Task: Compose a message to Hitesh Gulati.
Action: Mouse moved to (733, 103)
Screenshot: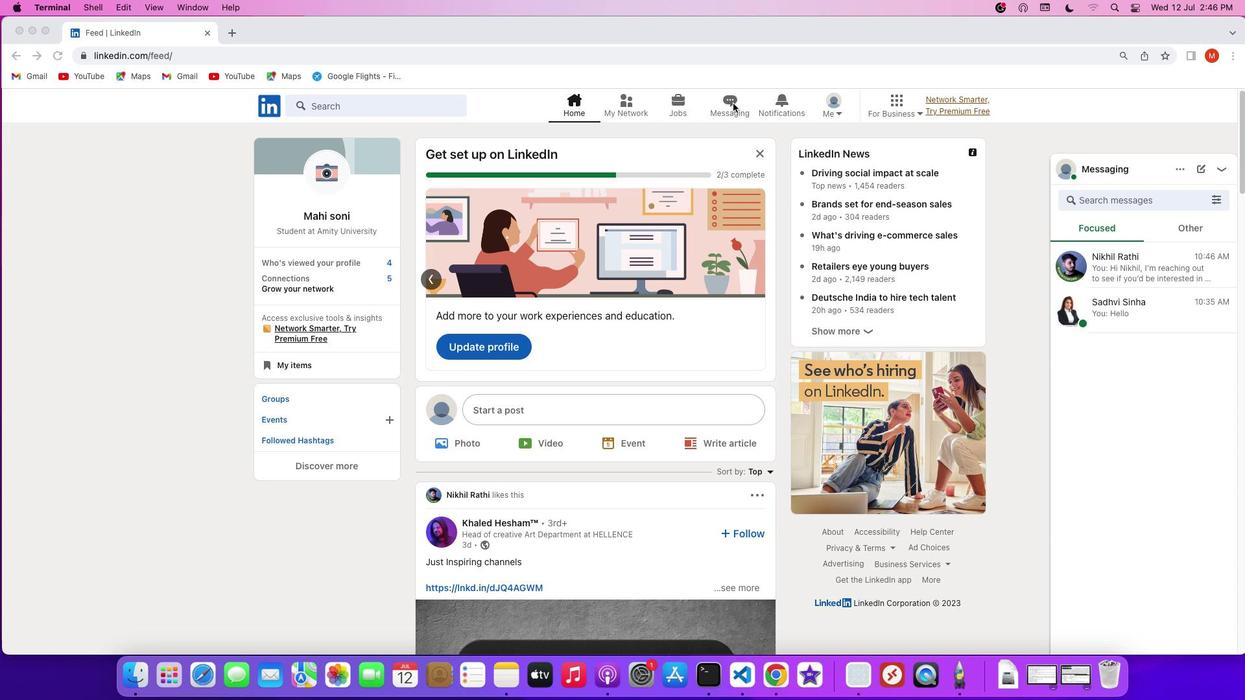 
Action: Mouse pressed left at (733, 103)
Screenshot: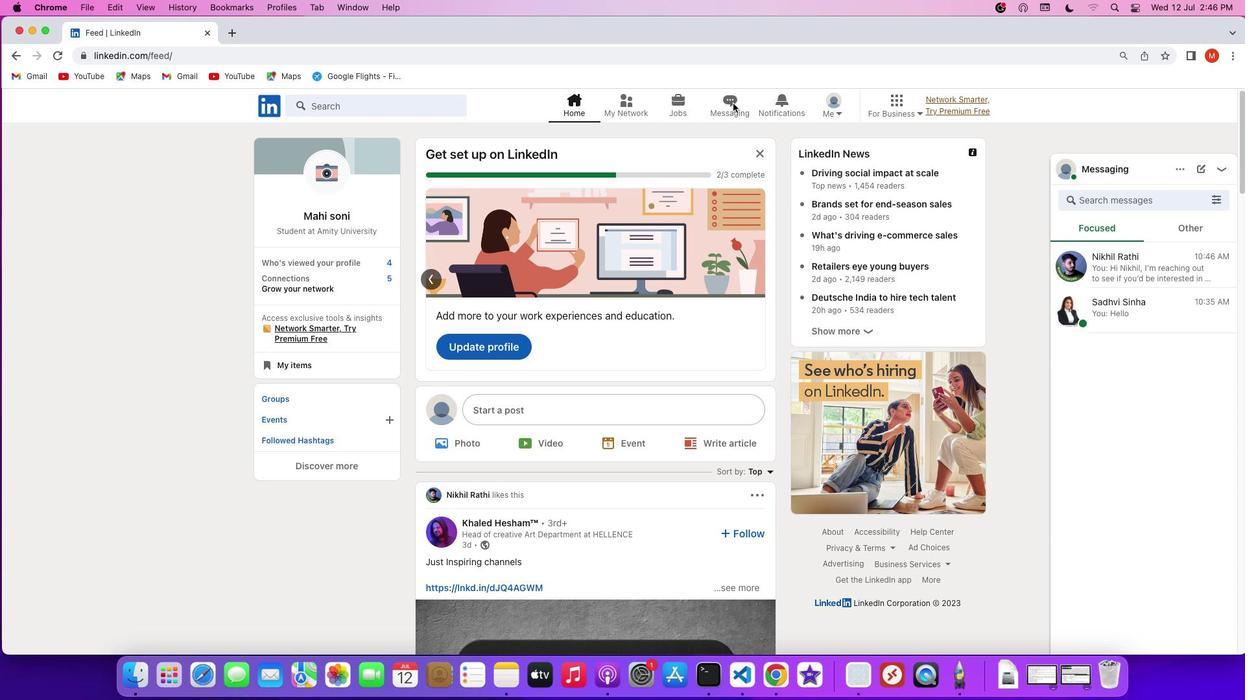 
Action: Mouse pressed left at (733, 103)
Screenshot: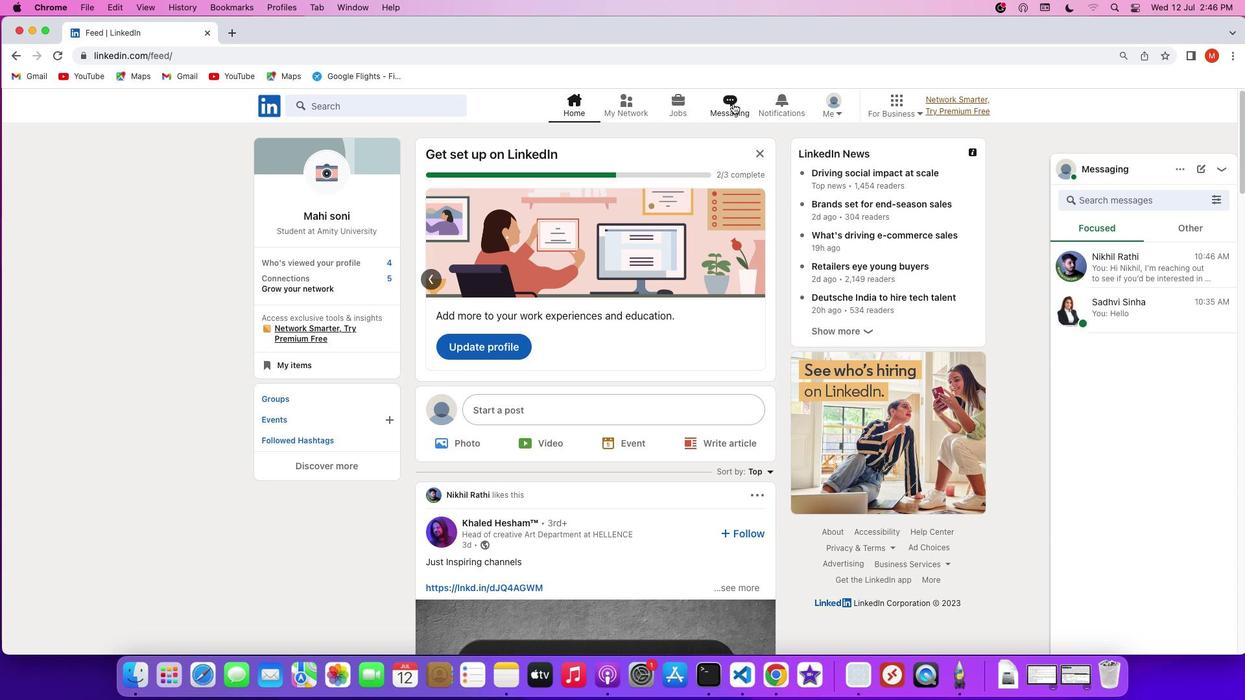 
Action: Mouse moved to (440, 152)
Screenshot: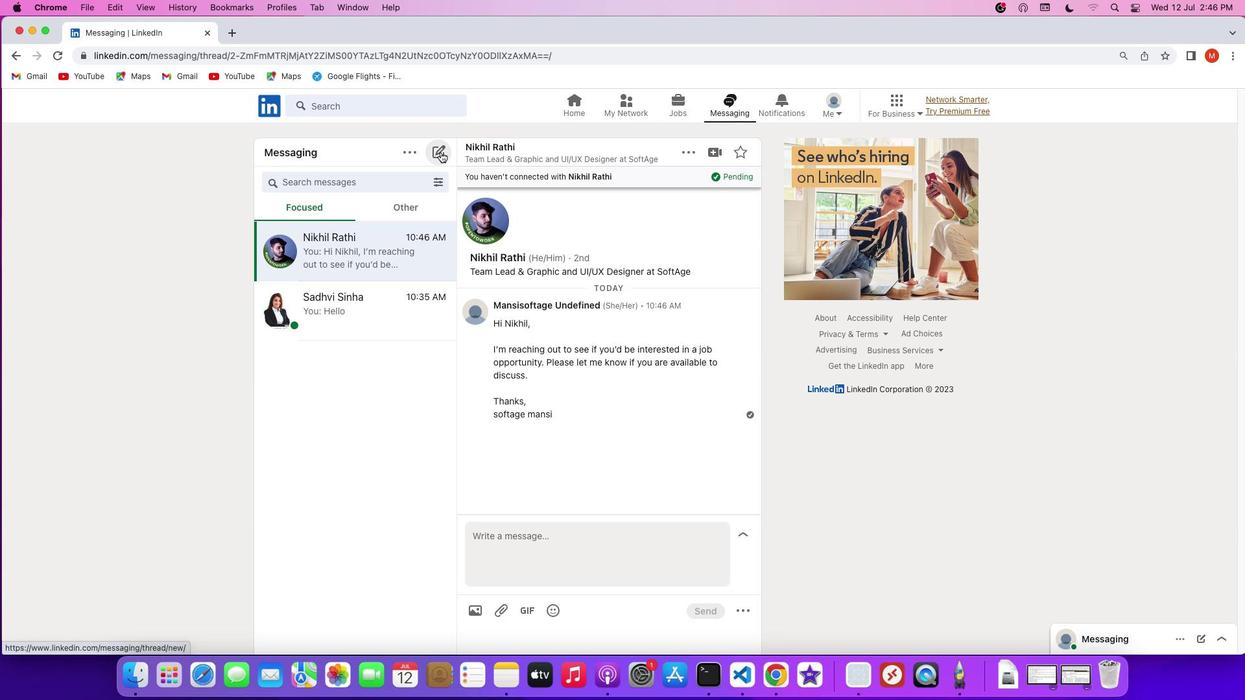 
Action: Mouse pressed left at (440, 152)
Screenshot: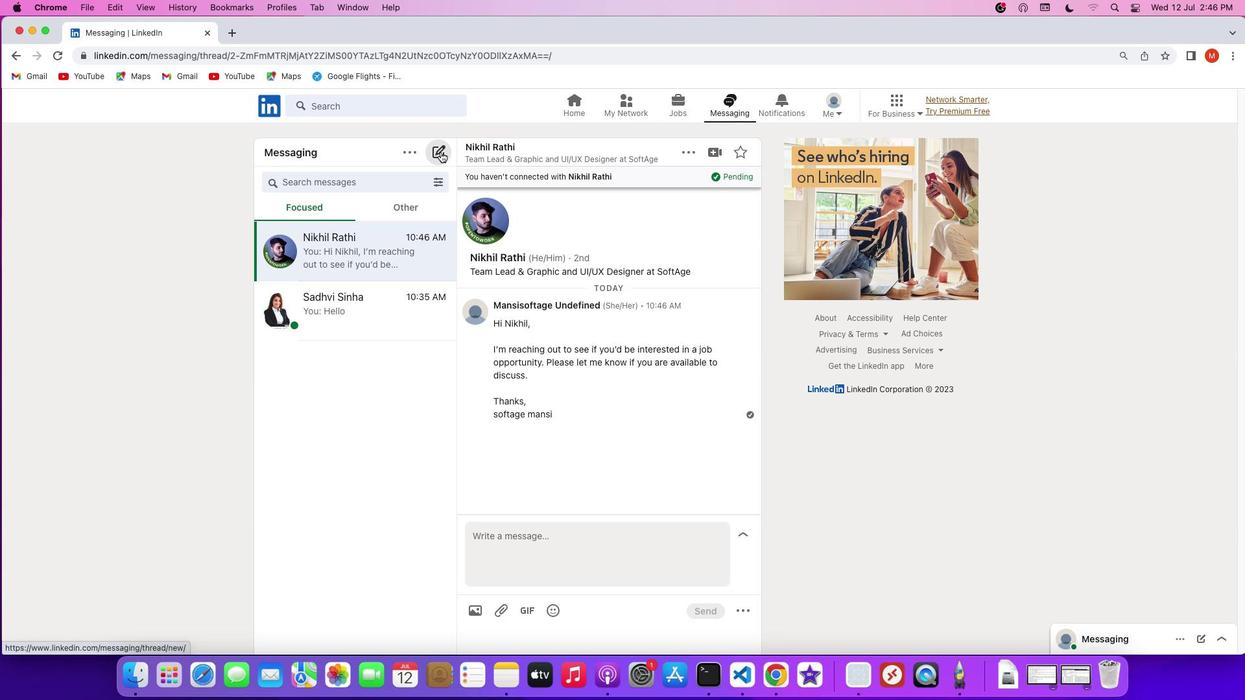 
Action: Mouse moved to (521, 173)
Screenshot: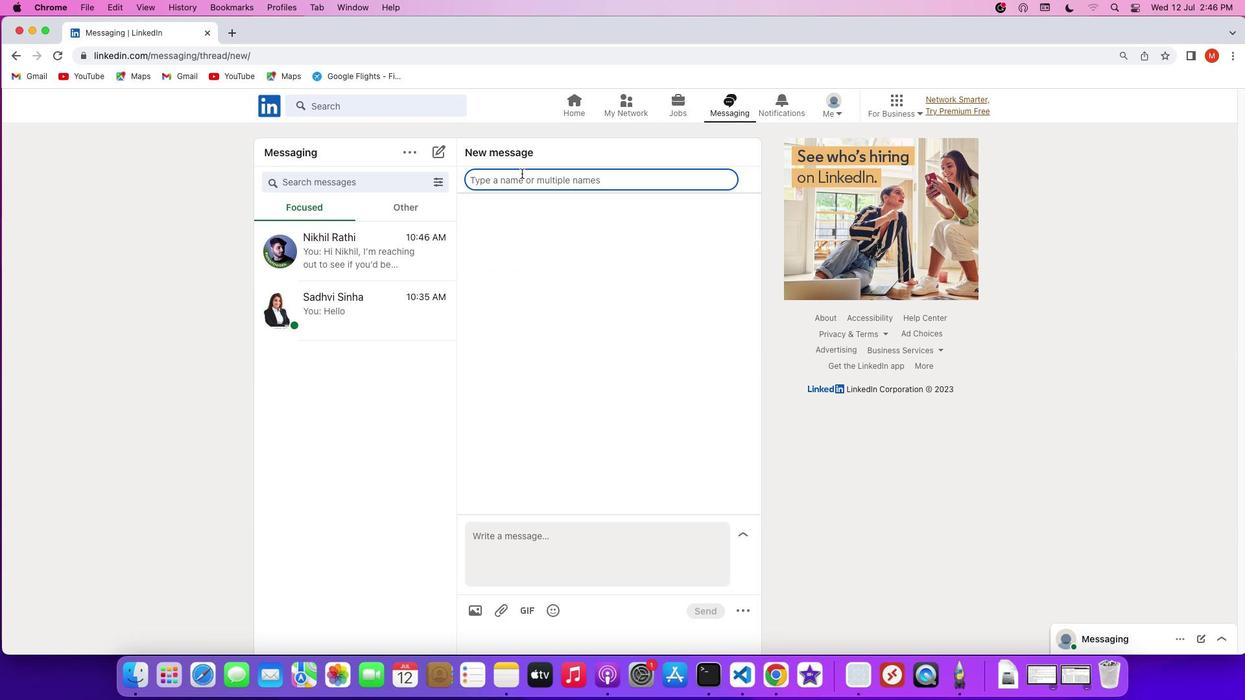 
Action: Mouse pressed left at (521, 173)
Screenshot: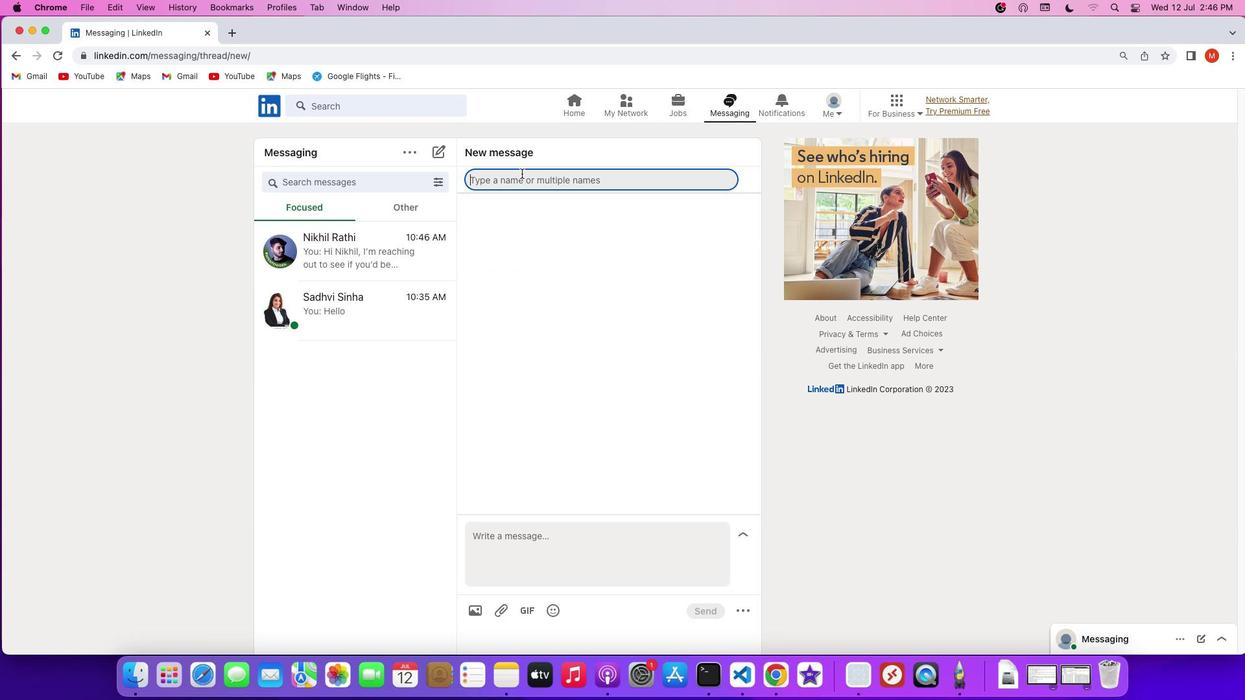 
Action: Key pressed Key.shift'H''i''t''e''s''h'Key.spaceKey.shift'G''u''l''a''t''i'
Screenshot: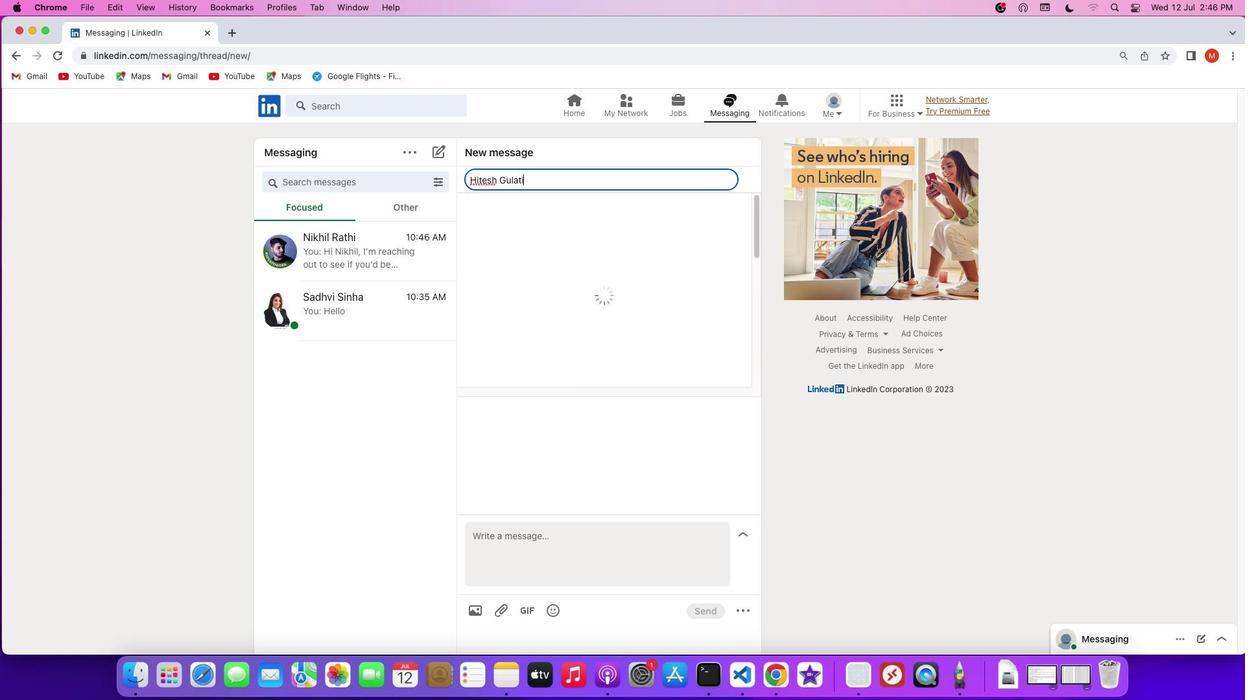 
Action: Mouse moved to (527, 206)
Screenshot: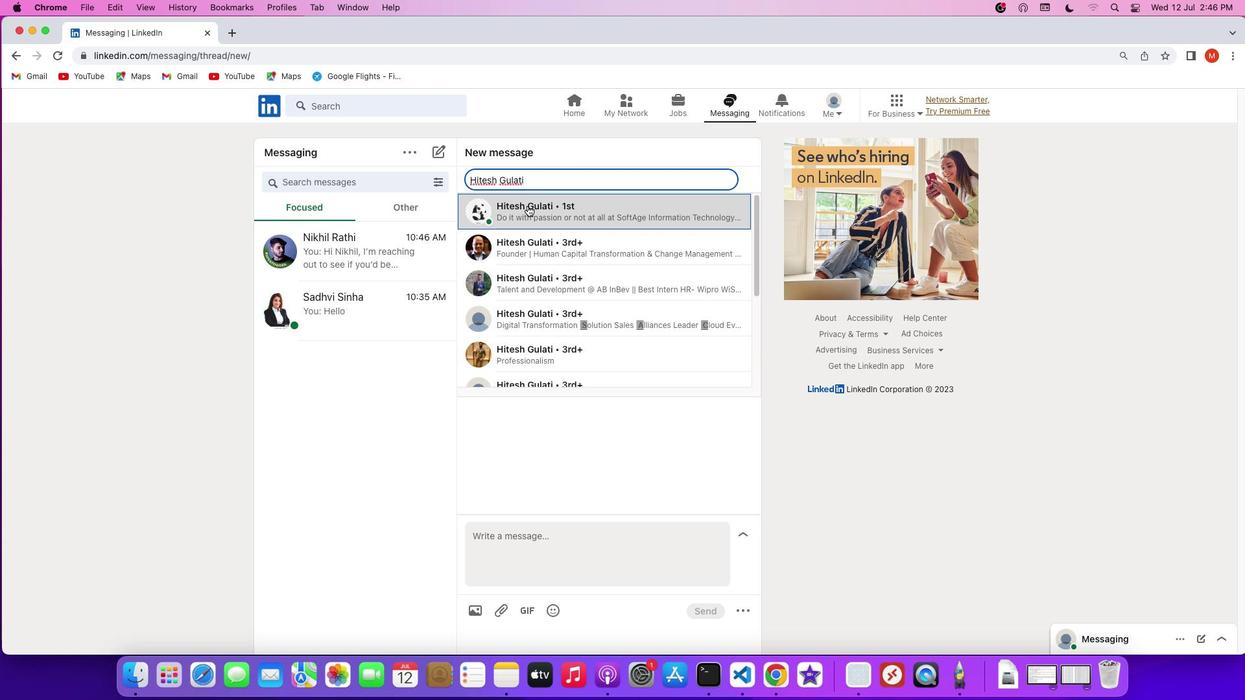 
Action: Mouse pressed left at (527, 206)
Screenshot: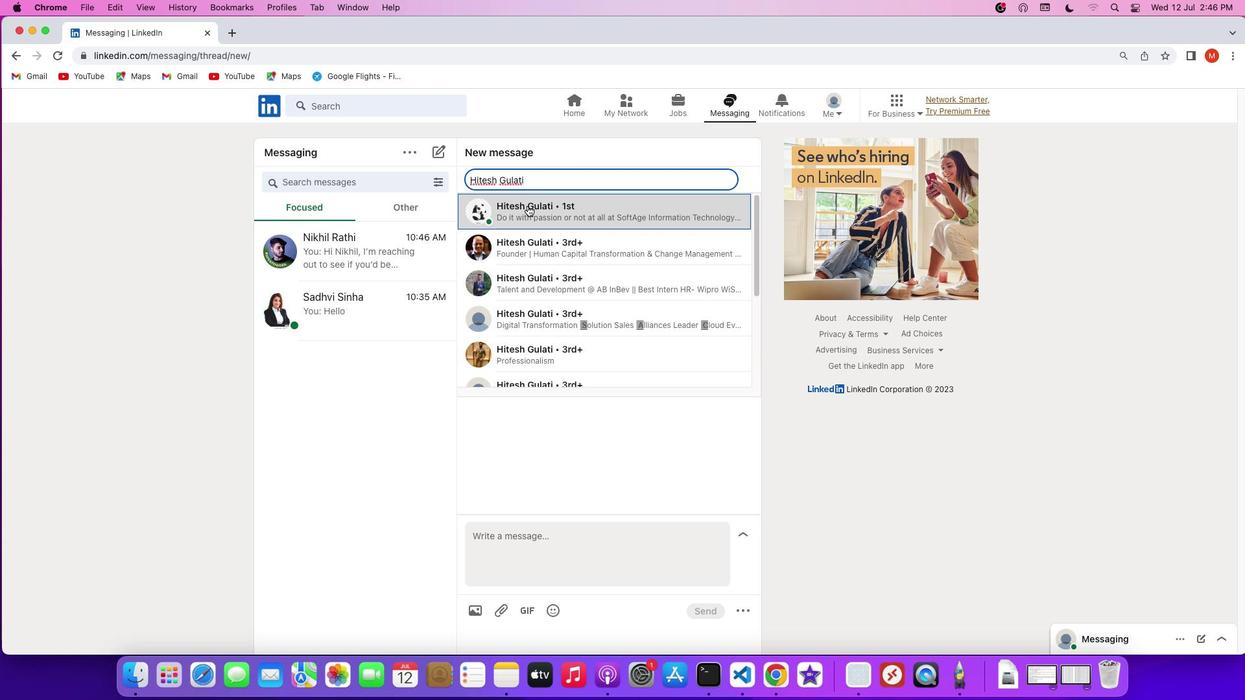 
Action: Mouse moved to (549, 241)
Screenshot: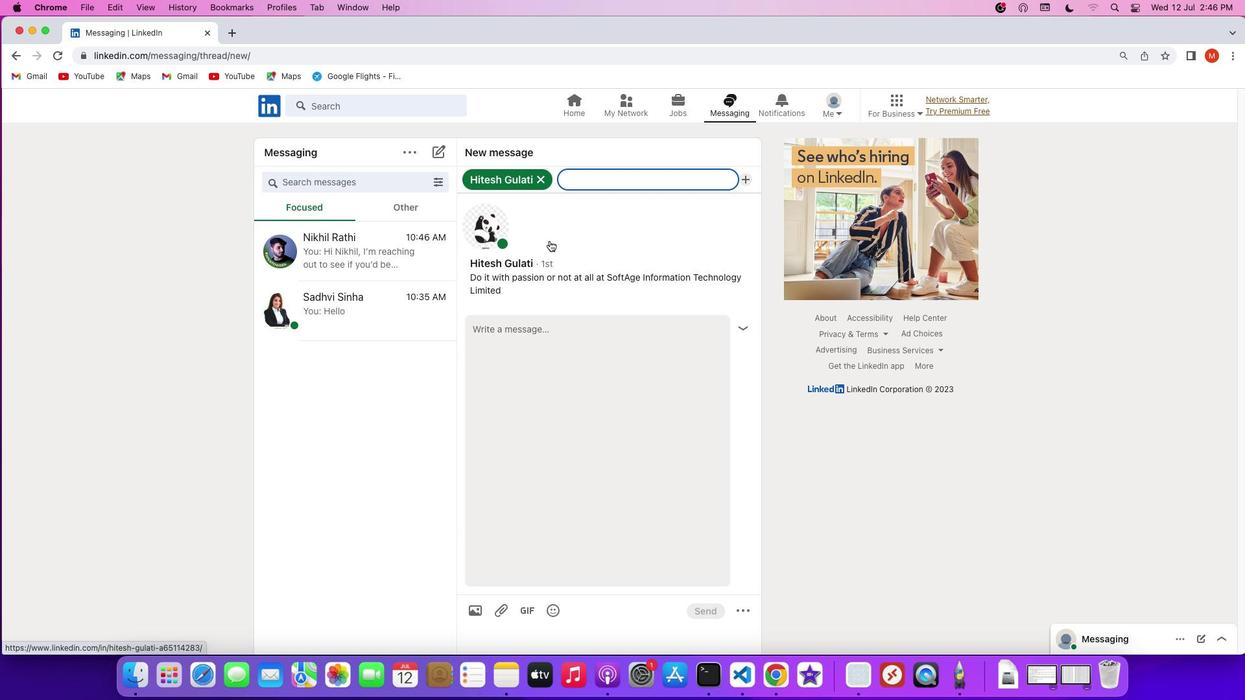 
